 Task: Apply title case to text "Discuss challenges".
Action: Mouse moved to (309, 175)
Screenshot: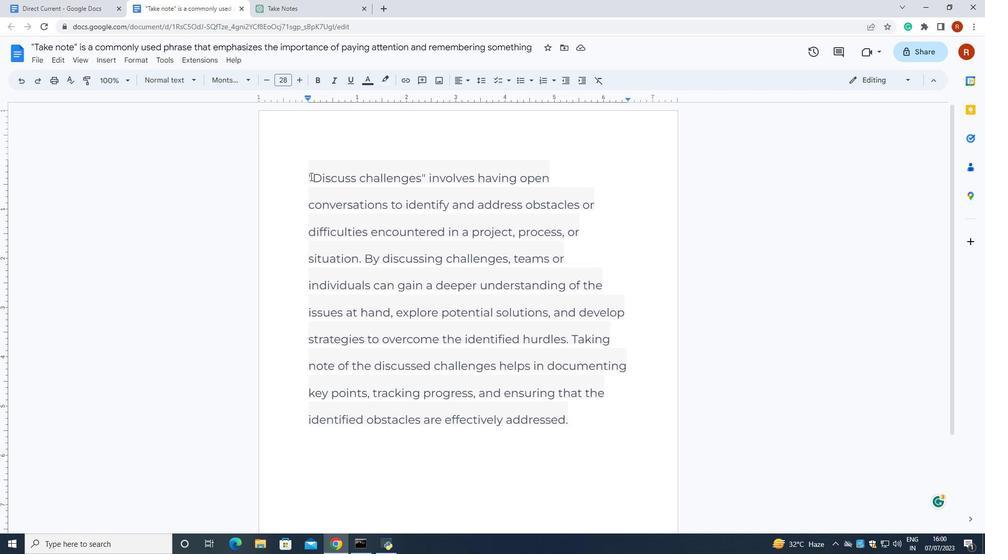 
Action: Mouse pressed left at (309, 175)
Screenshot: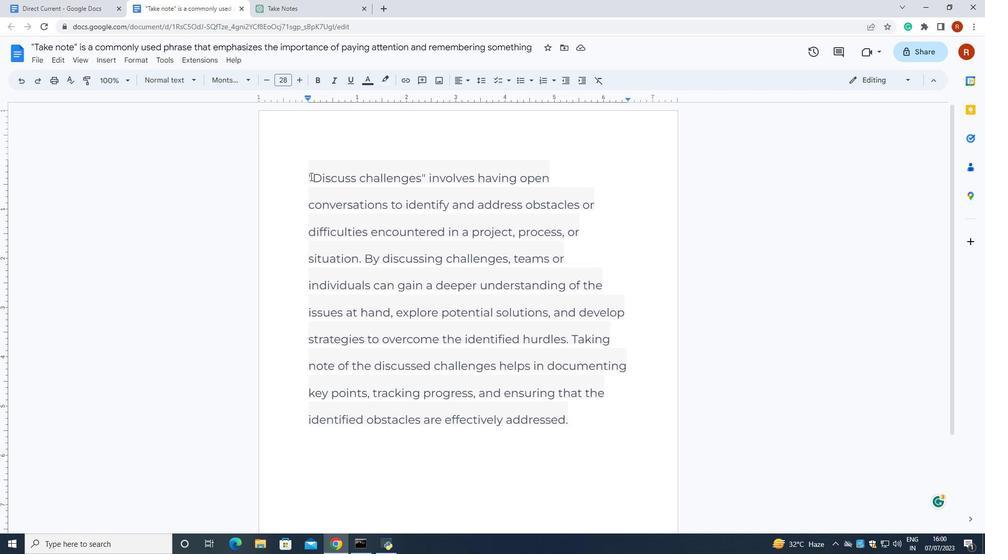 
Action: Mouse moved to (141, 55)
Screenshot: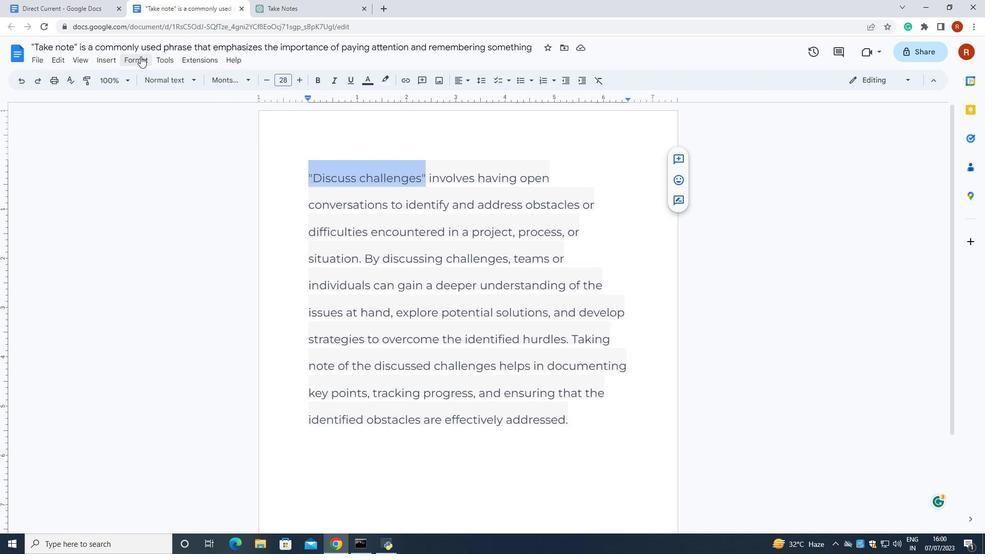
Action: Mouse pressed left at (141, 55)
Screenshot: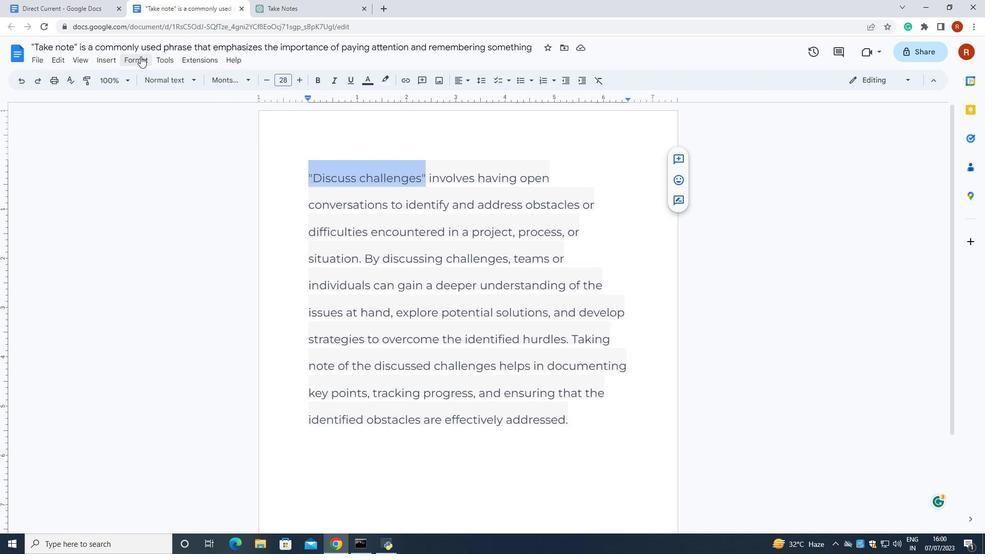 
Action: Mouse moved to (449, 239)
Screenshot: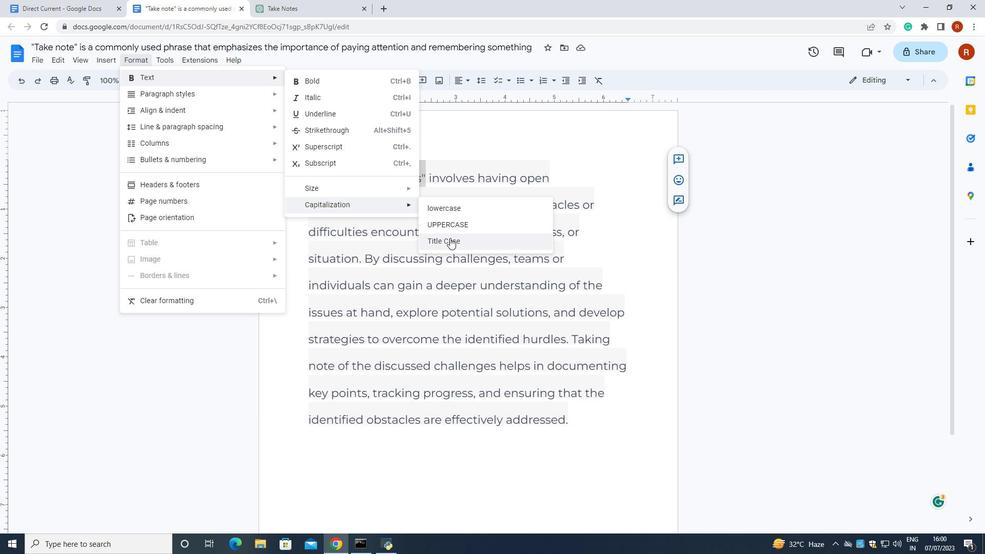 
Action: Mouse pressed left at (449, 239)
Screenshot: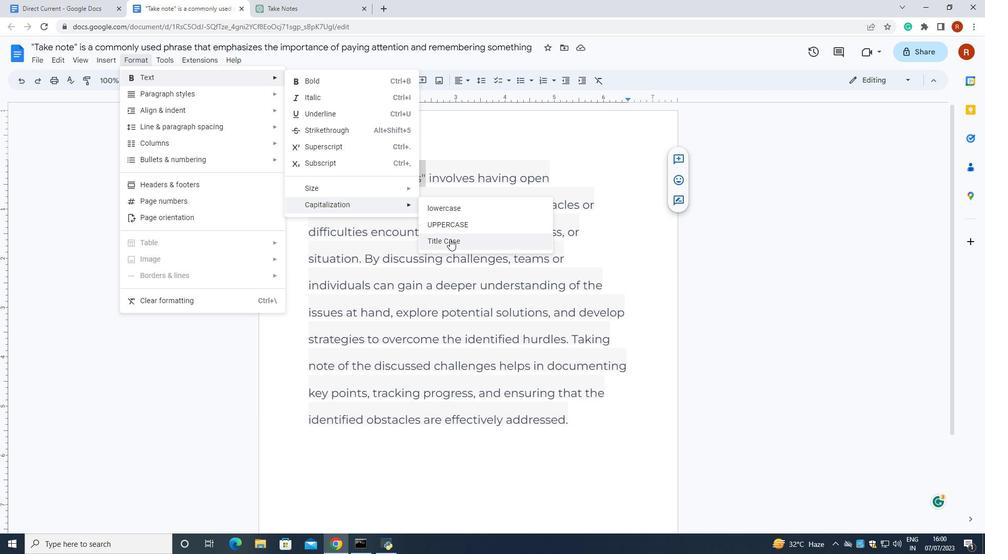 
Action: Mouse moved to (413, 250)
Screenshot: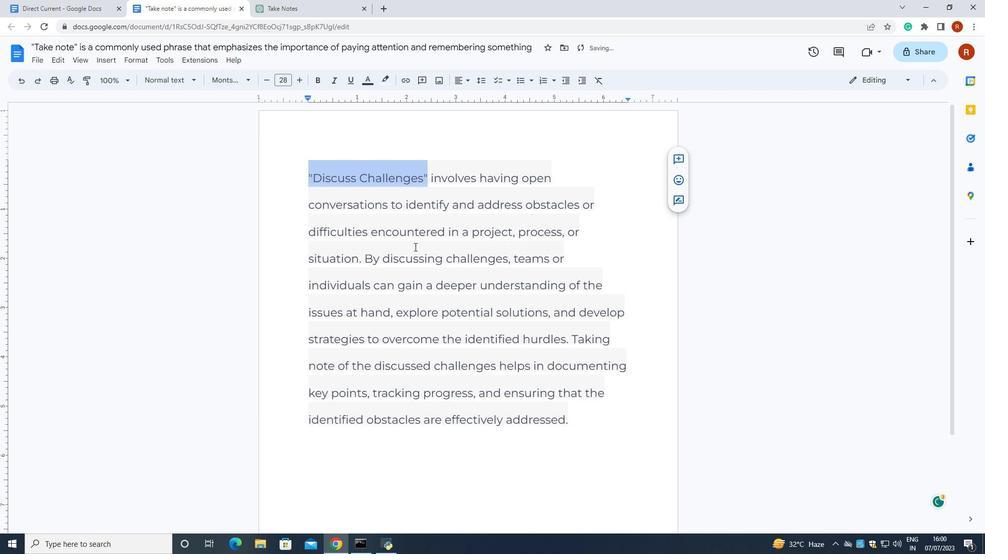 
